 Task: Create a rule when a start date more than 1  days from now is removed from a card by anyone except me.
Action: Mouse moved to (956, 84)
Screenshot: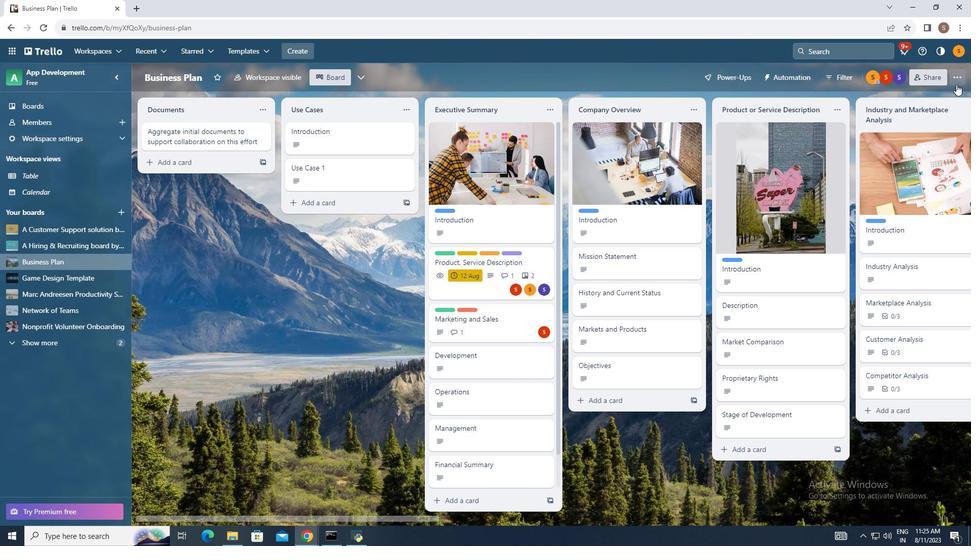 
Action: Mouse pressed left at (956, 84)
Screenshot: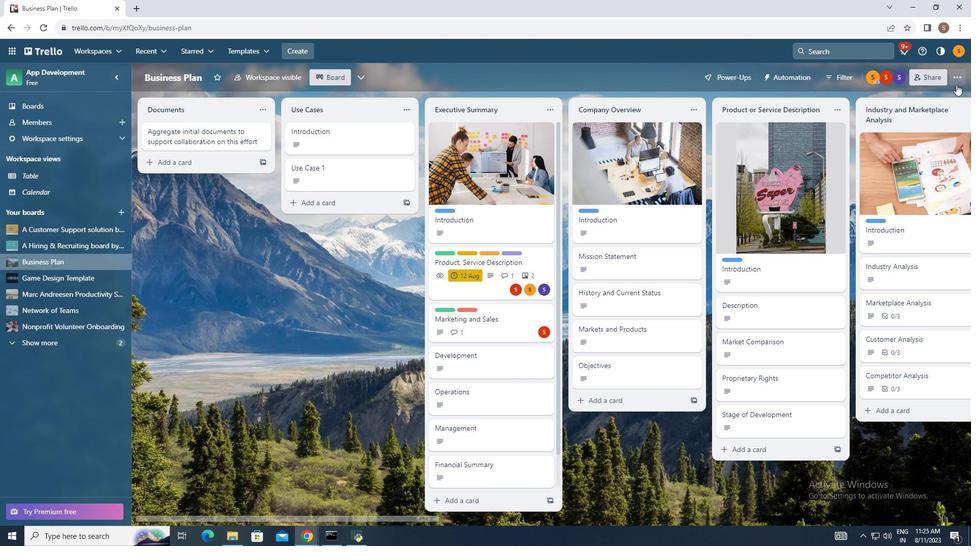 
Action: Mouse moved to (868, 209)
Screenshot: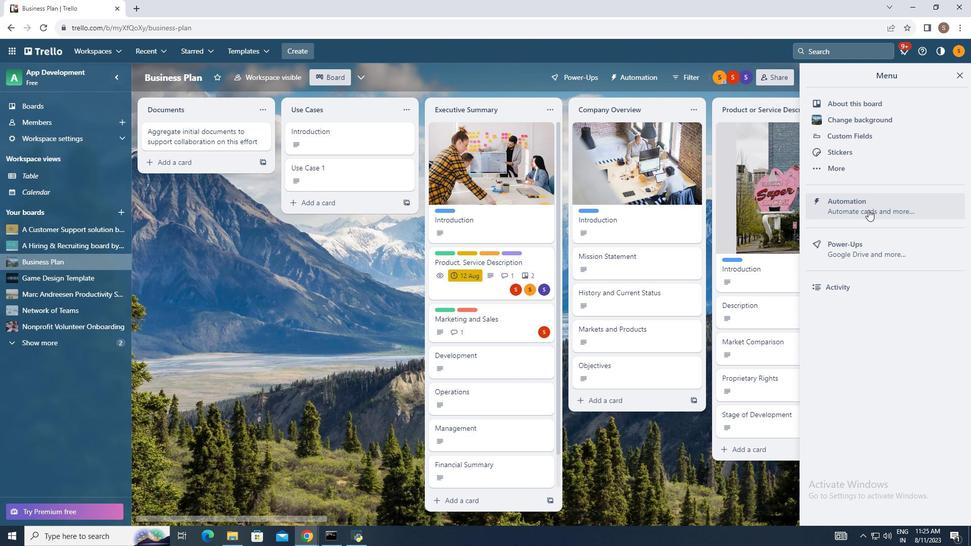 
Action: Mouse pressed left at (868, 209)
Screenshot: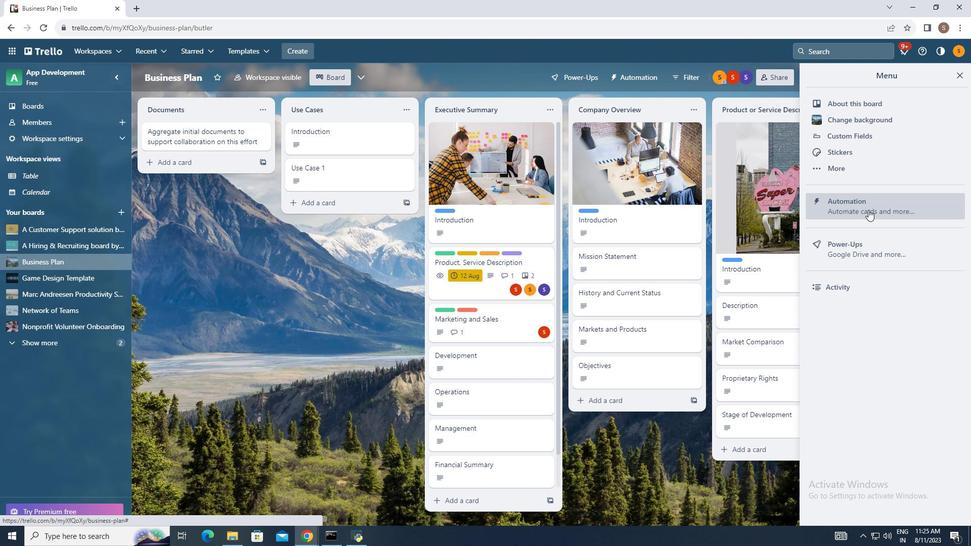 
Action: Mouse moved to (169, 167)
Screenshot: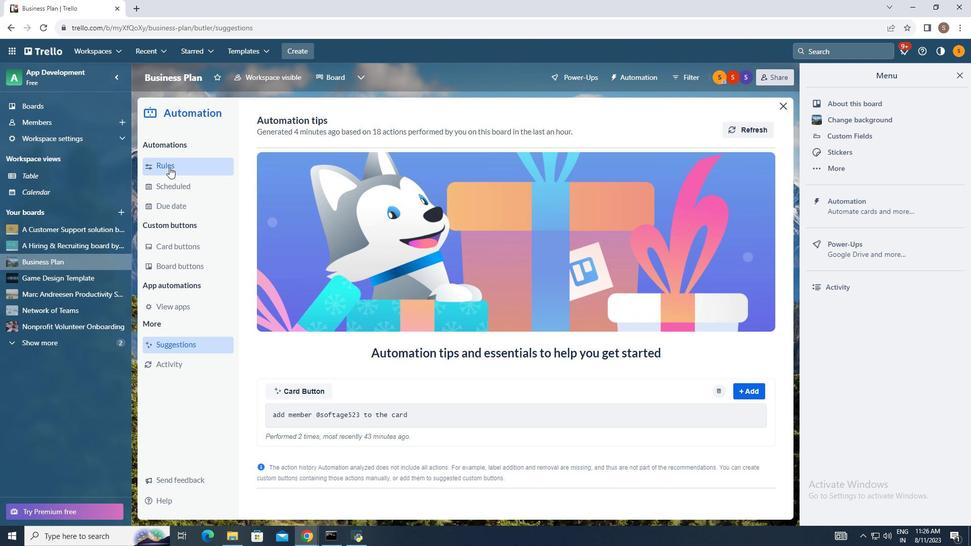 
Action: Mouse pressed left at (169, 167)
Screenshot: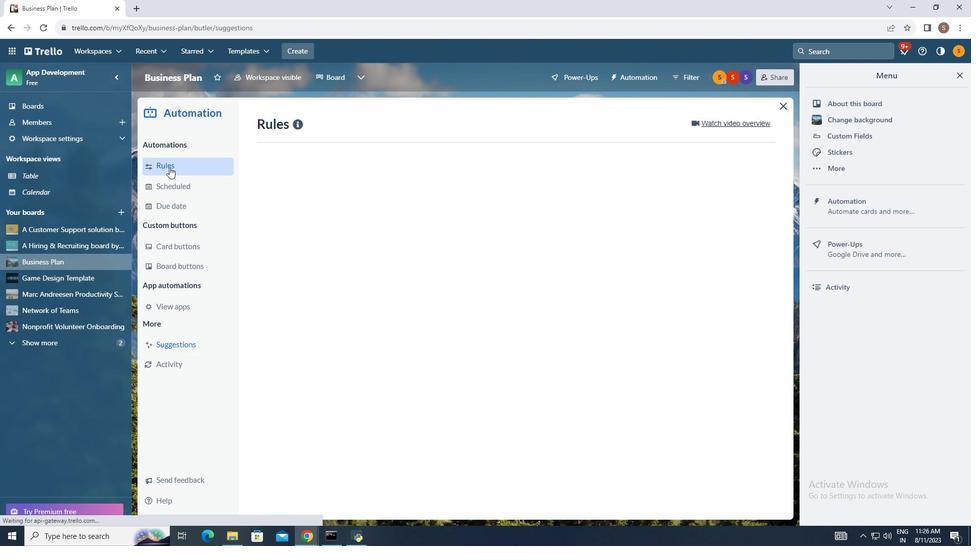 
Action: Mouse moved to (680, 125)
Screenshot: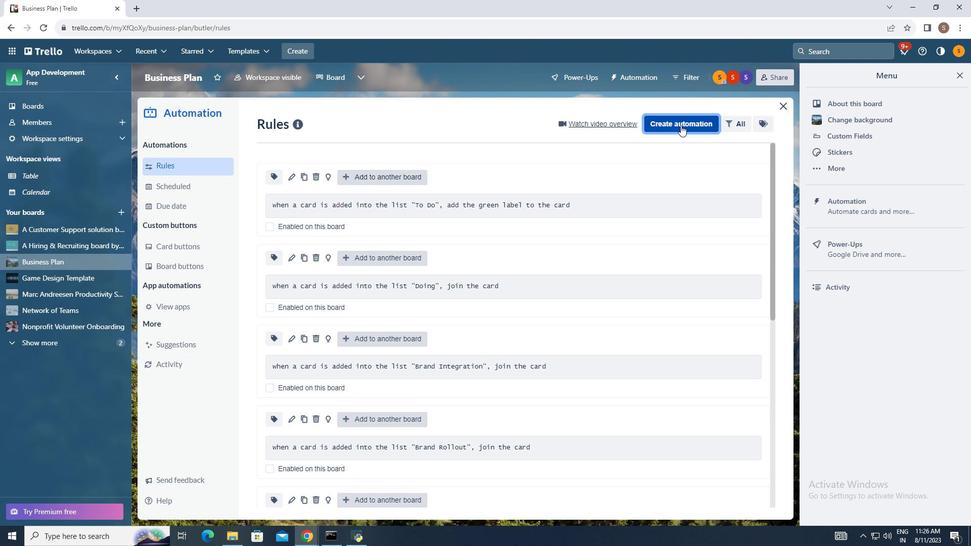 
Action: Mouse pressed left at (680, 125)
Screenshot: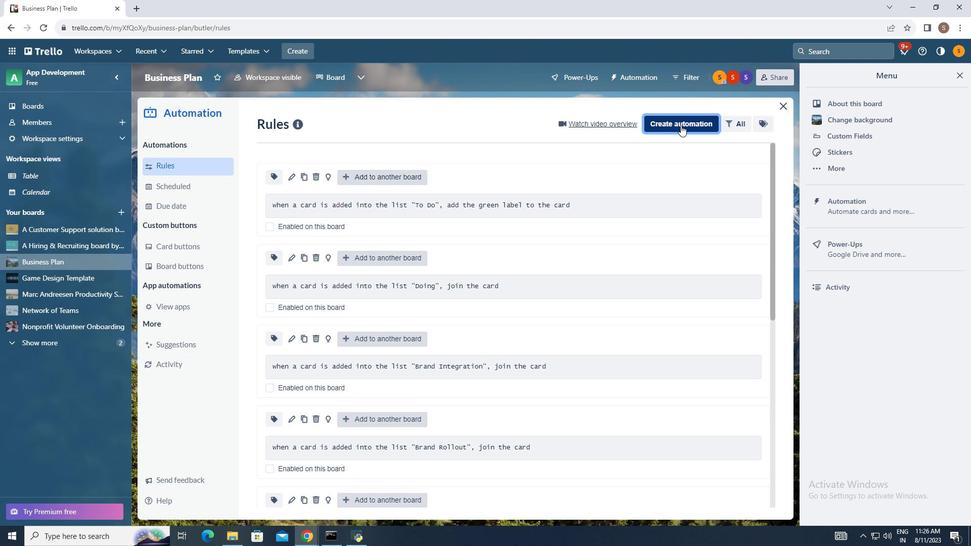 
Action: Mouse moved to (448, 225)
Screenshot: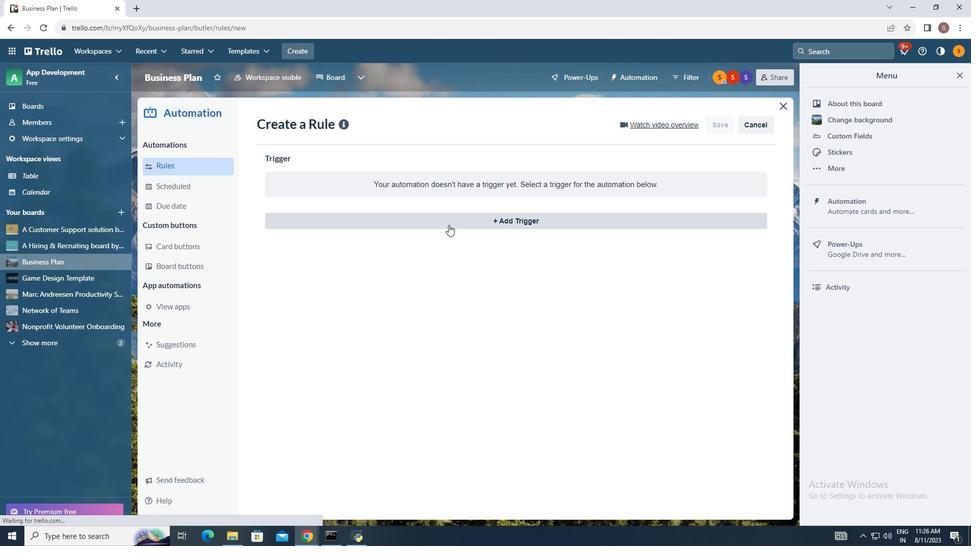 
Action: Mouse pressed left at (448, 225)
Screenshot: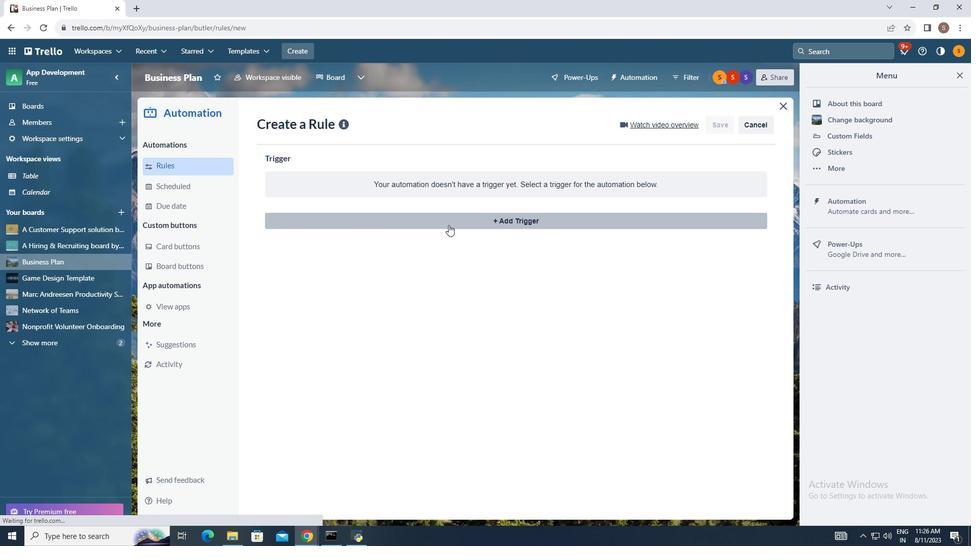 
Action: Mouse moved to (381, 254)
Screenshot: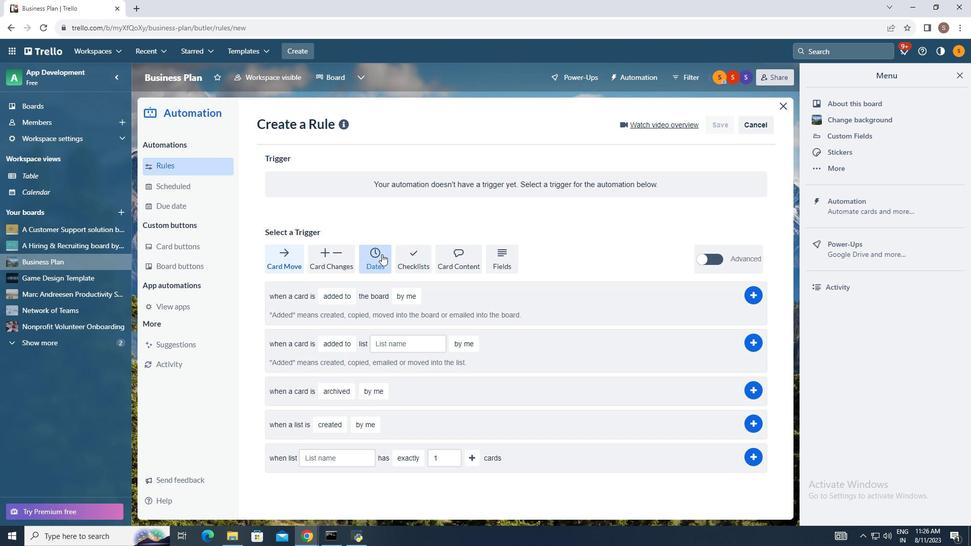 
Action: Mouse pressed left at (381, 254)
Screenshot: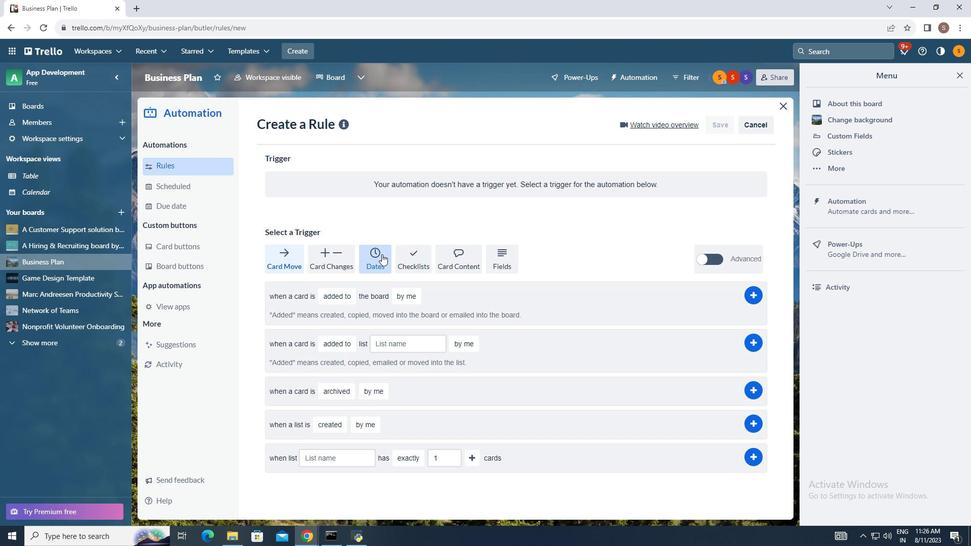 
Action: Mouse moved to (300, 296)
Screenshot: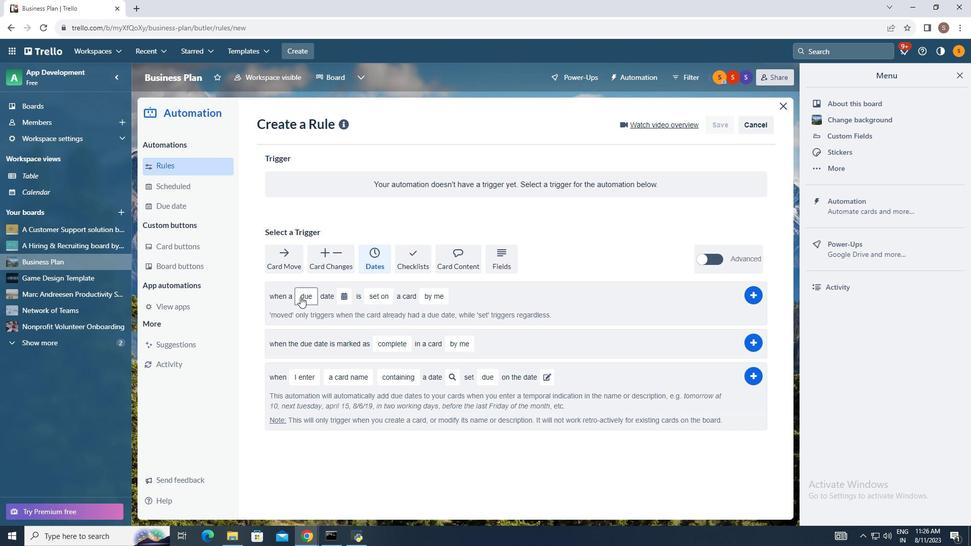 
Action: Mouse pressed left at (300, 296)
Screenshot: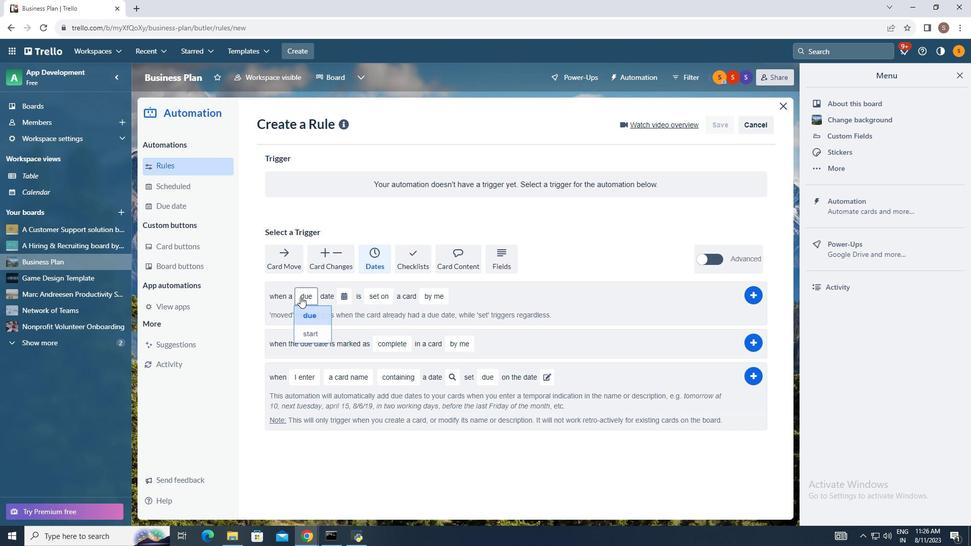 
Action: Mouse moved to (314, 332)
Screenshot: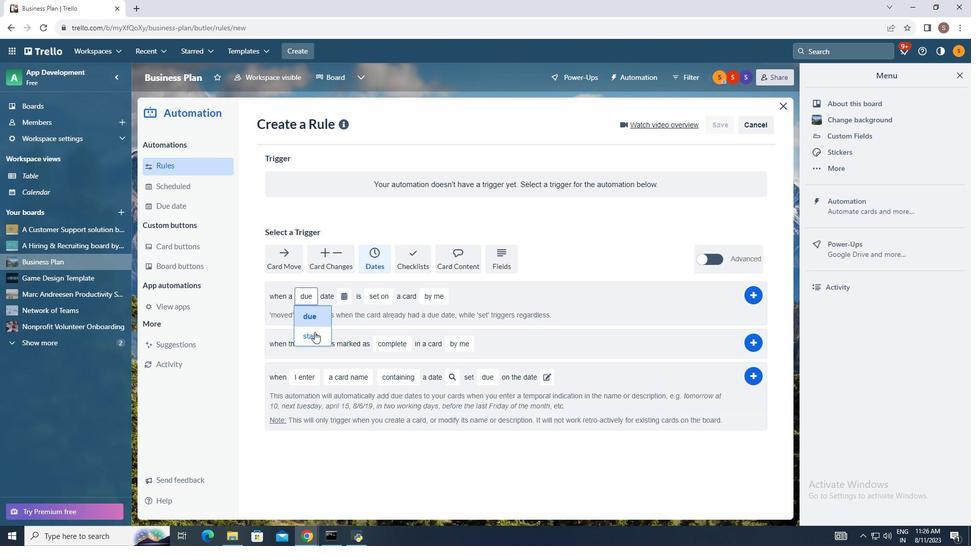 
Action: Mouse pressed left at (314, 332)
Screenshot: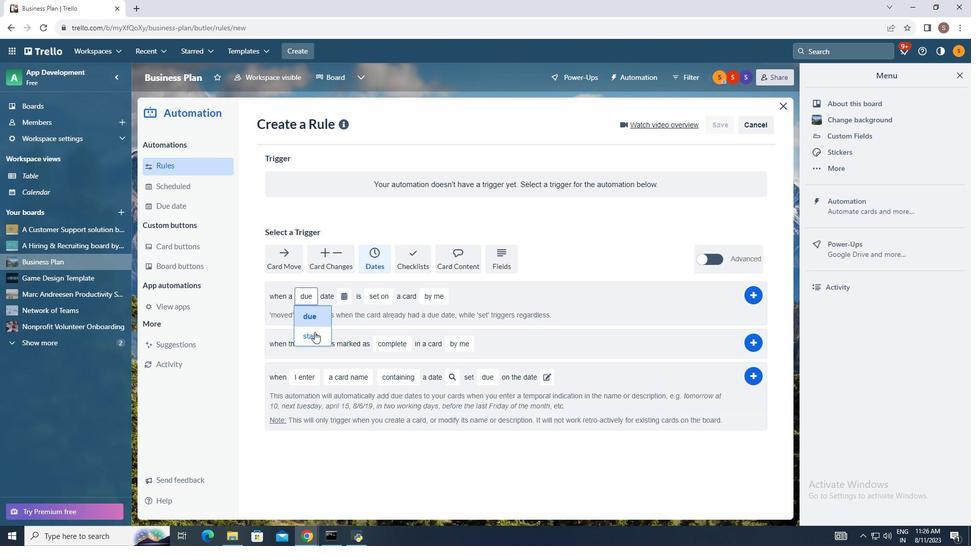 
Action: Mouse moved to (343, 300)
Screenshot: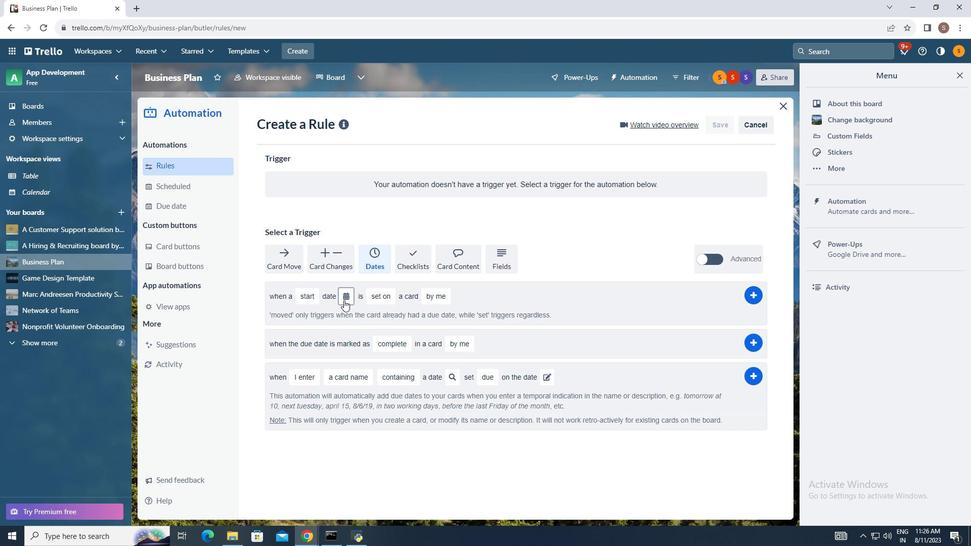 
Action: Mouse pressed left at (343, 300)
Screenshot: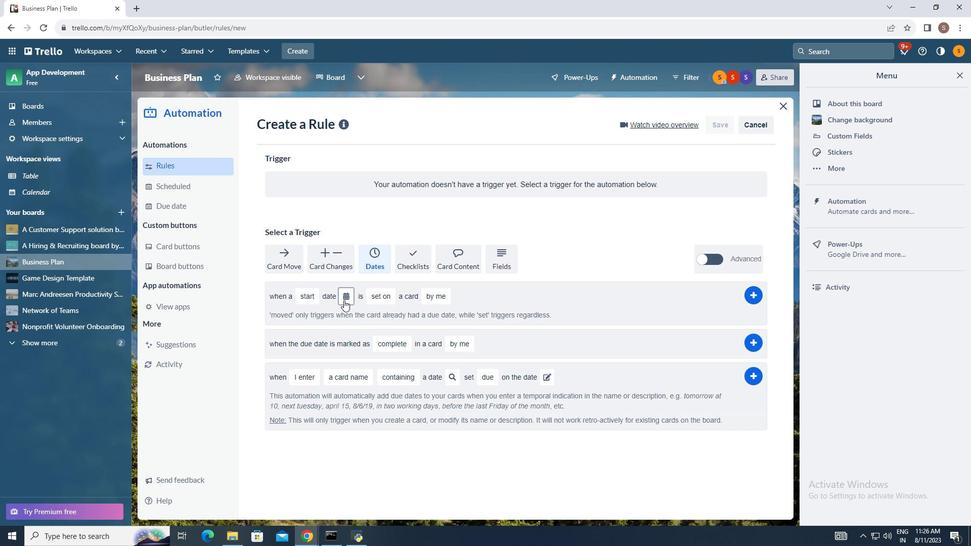 
Action: Mouse moved to (362, 355)
Screenshot: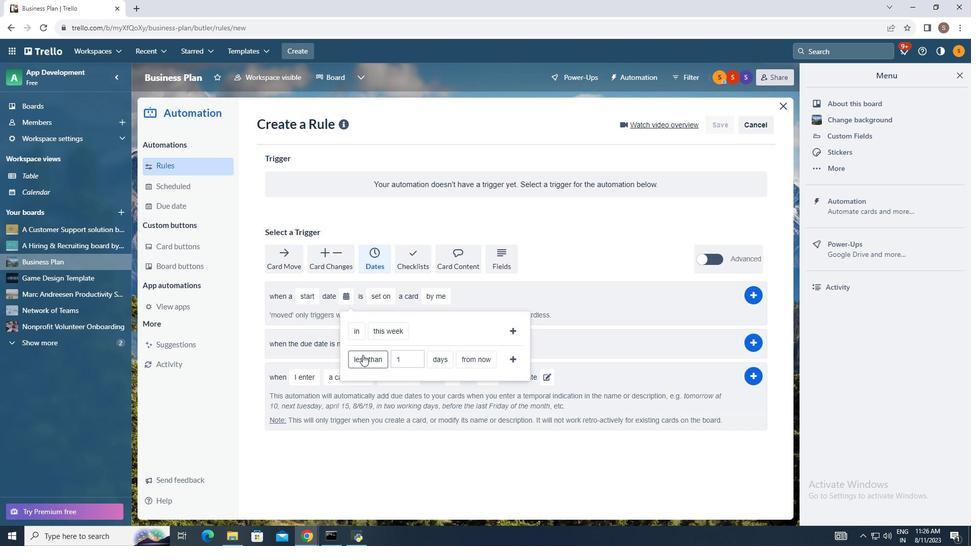 
Action: Mouse pressed left at (362, 355)
Screenshot: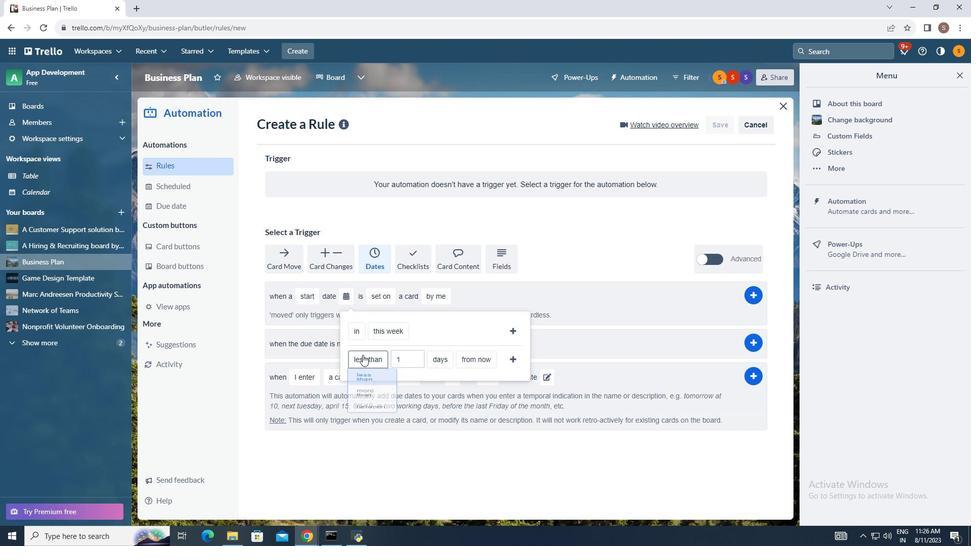 
Action: Mouse moved to (373, 408)
Screenshot: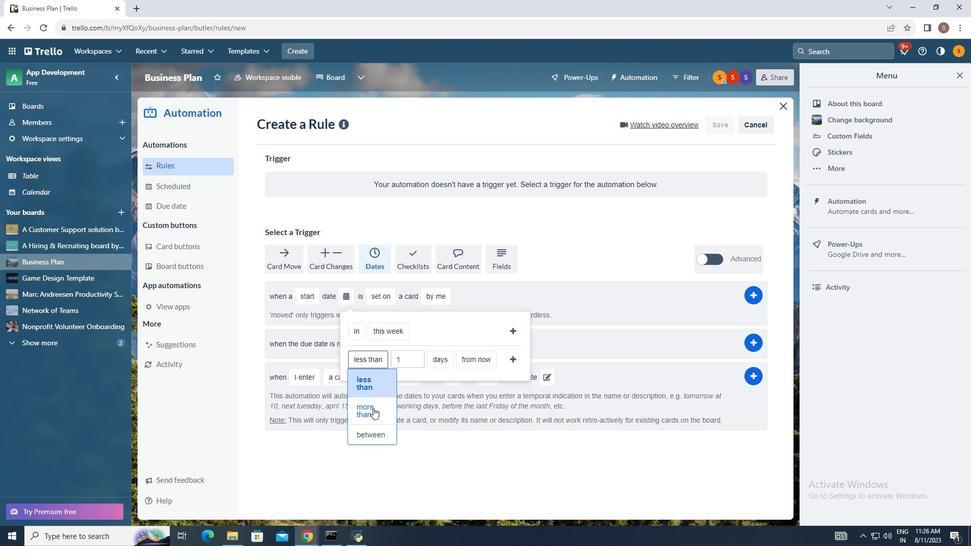 
Action: Mouse pressed left at (373, 408)
Screenshot: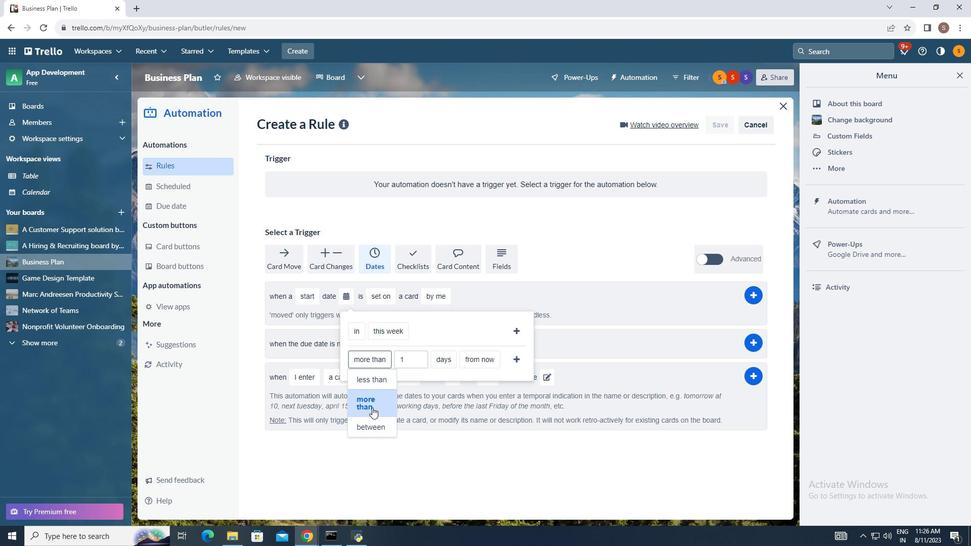 
Action: Mouse moved to (443, 356)
Screenshot: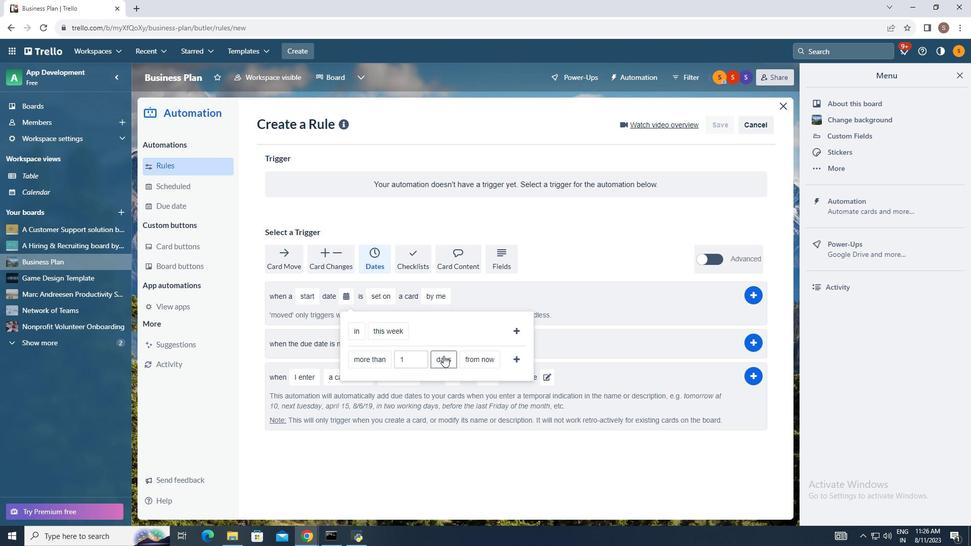 
Action: Mouse pressed left at (443, 356)
Screenshot: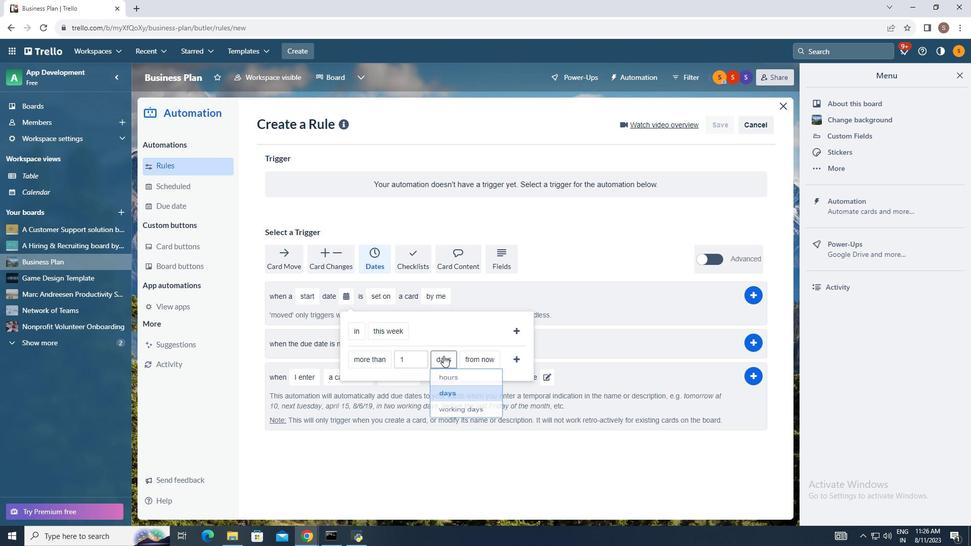 
Action: Mouse moved to (450, 397)
Screenshot: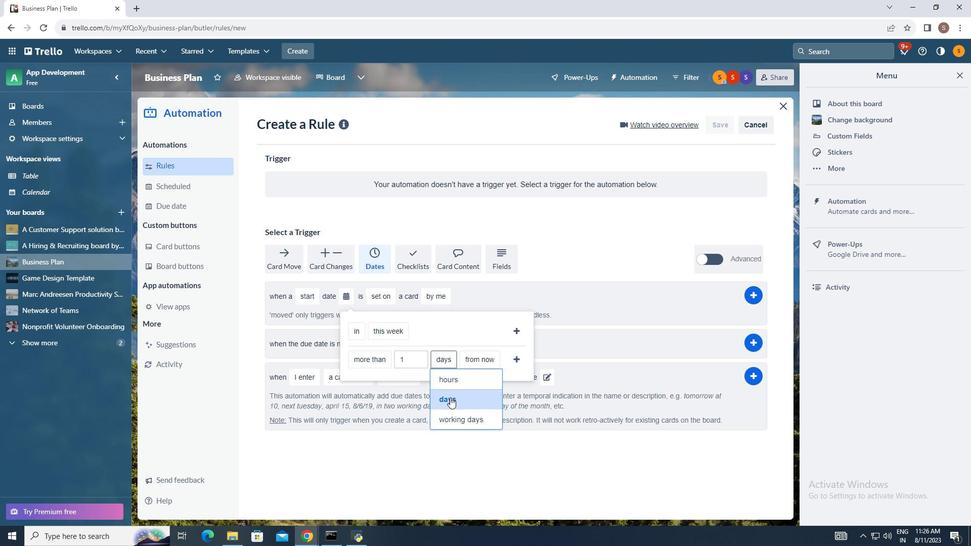 
Action: Mouse pressed left at (450, 397)
Screenshot: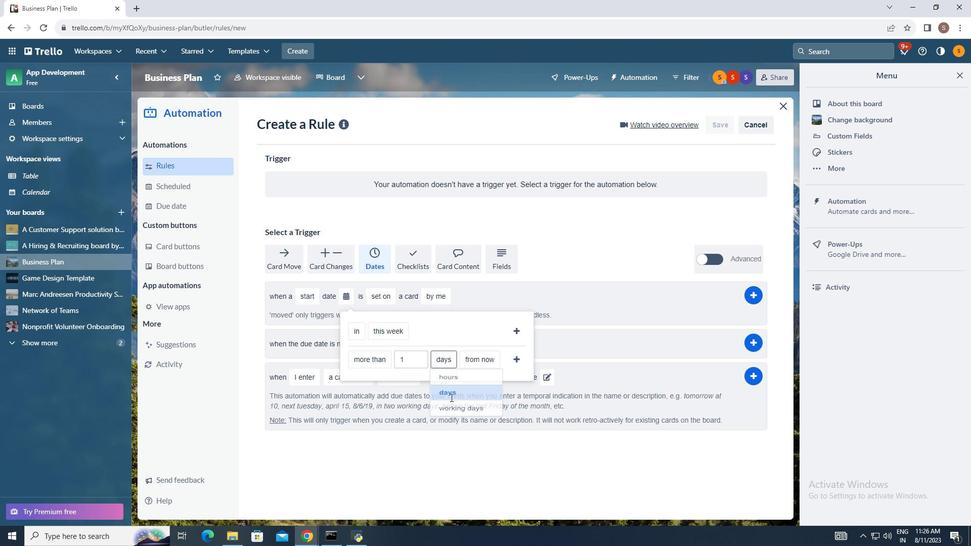 
Action: Mouse moved to (475, 361)
Screenshot: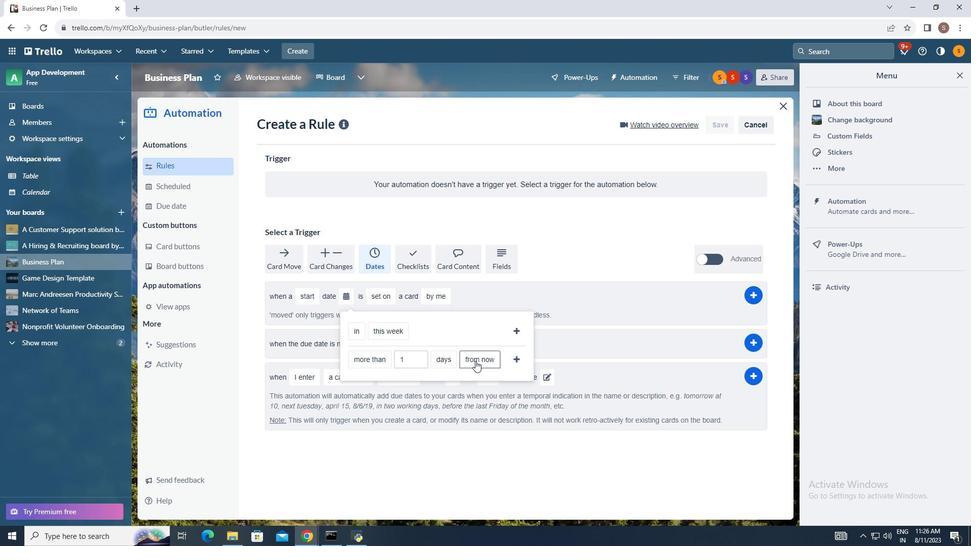 
Action: Mouse pressed left at (475, 361)
Screenshot: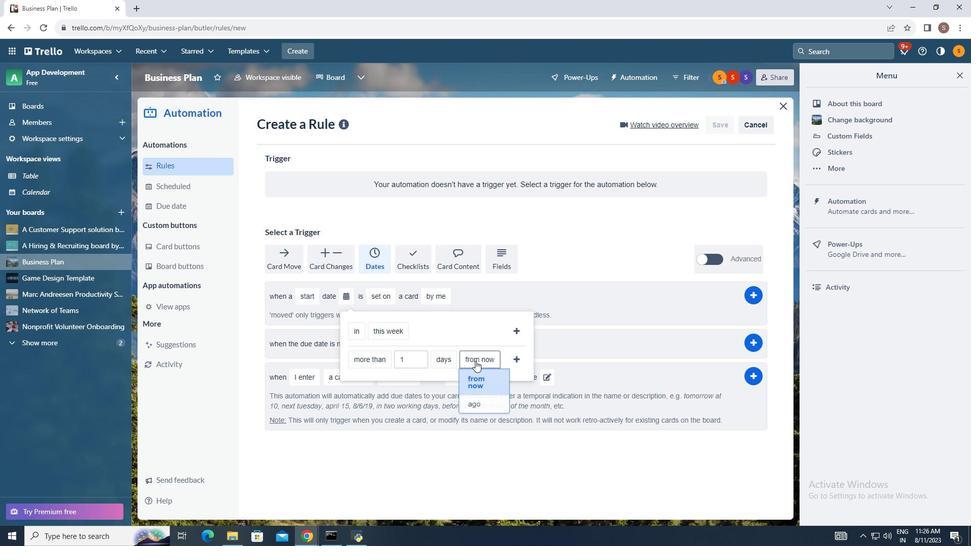 
Action: Mouse moved to (484, 381)
Screenshot: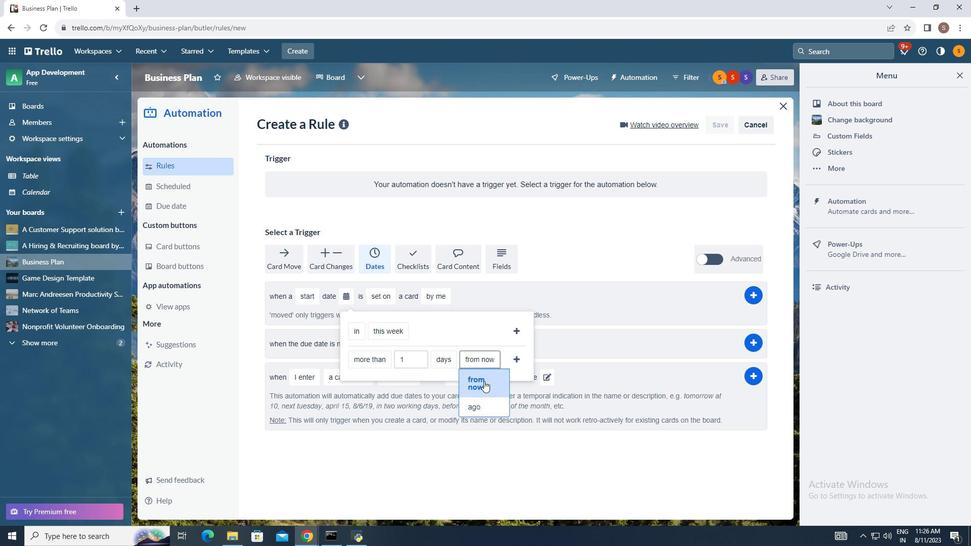 
Action: Mouse pressed left at (484, 381)
Screenshot: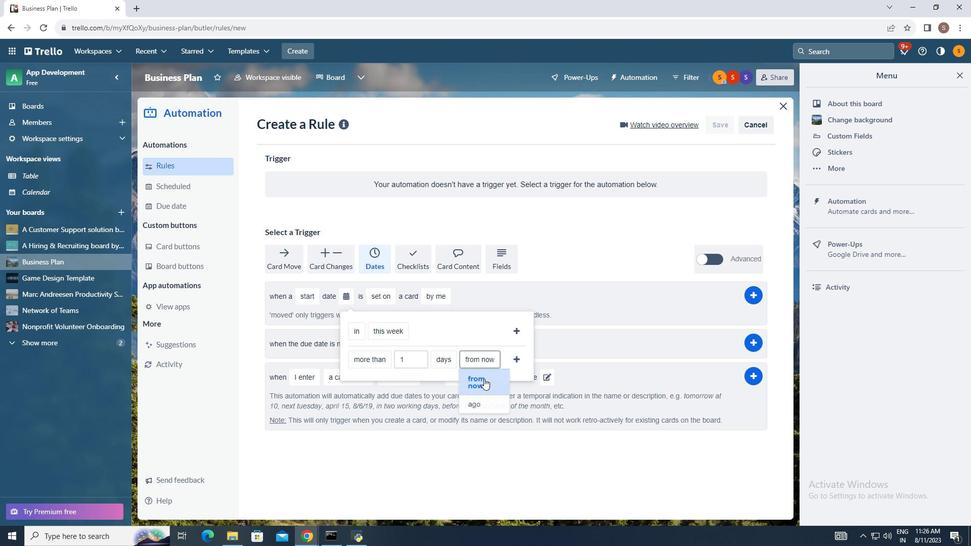
Action: Mouse moved to (513, 358)
Screenshot: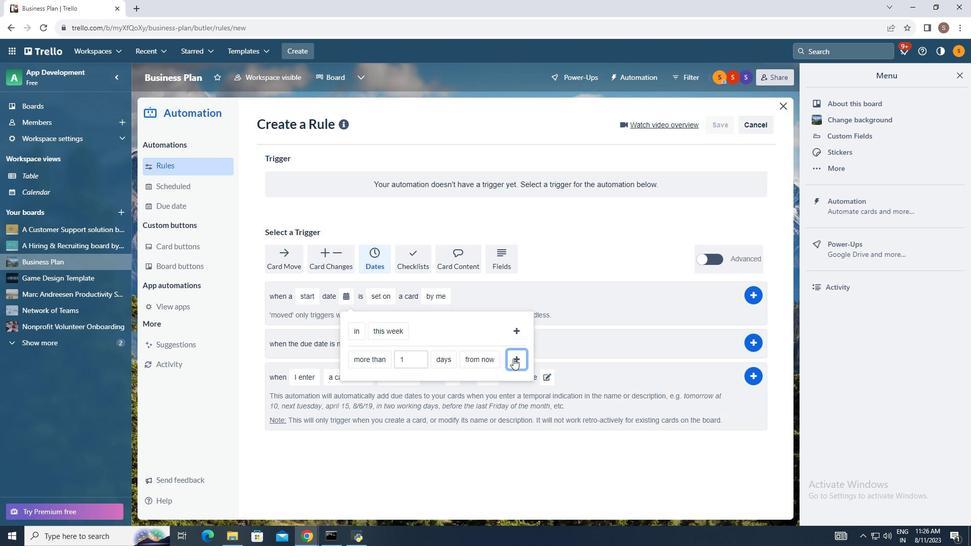 
Action: Mouse pressed left at (513, 358)
Screenshot: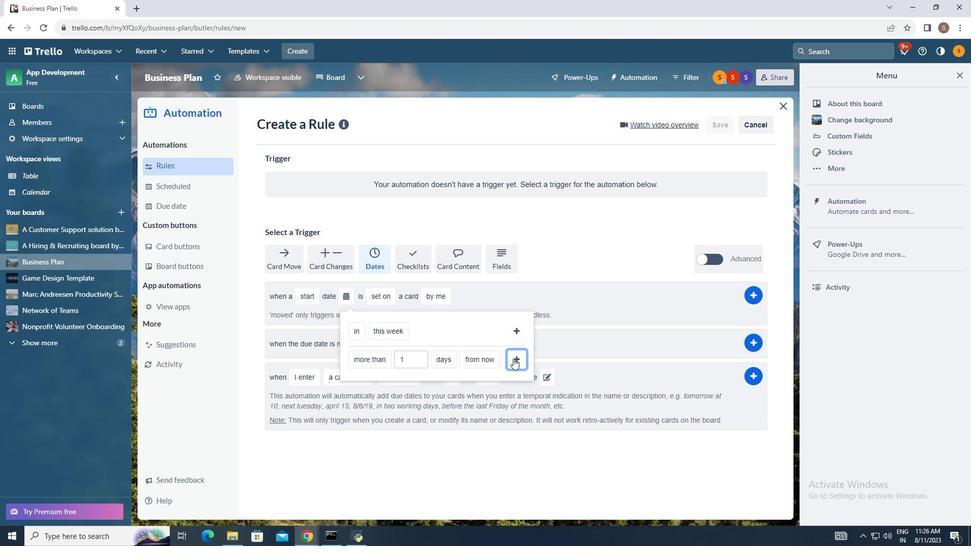 
Action: Mouse moved to (472, 294)
Screenshot: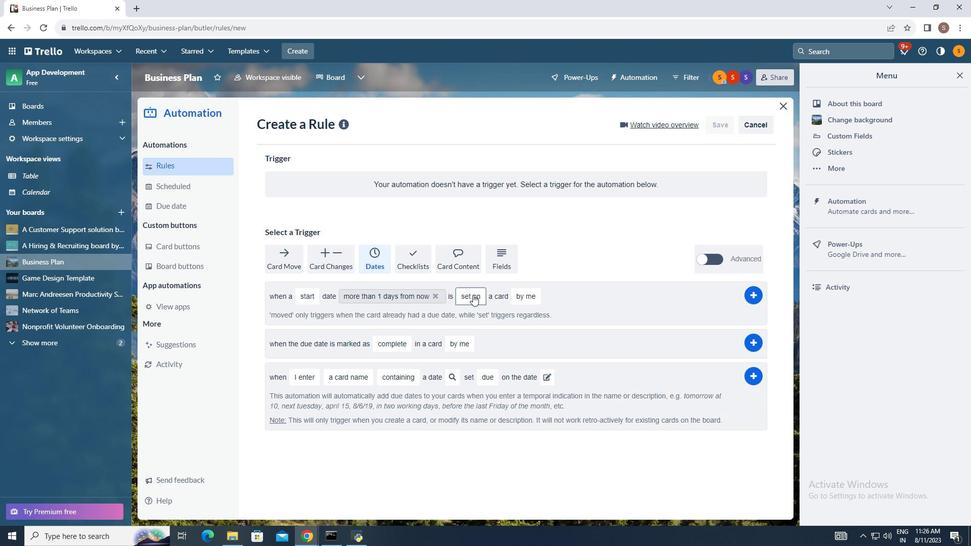 
Action: Mouse pressed left at (472, 294)
Screenshot: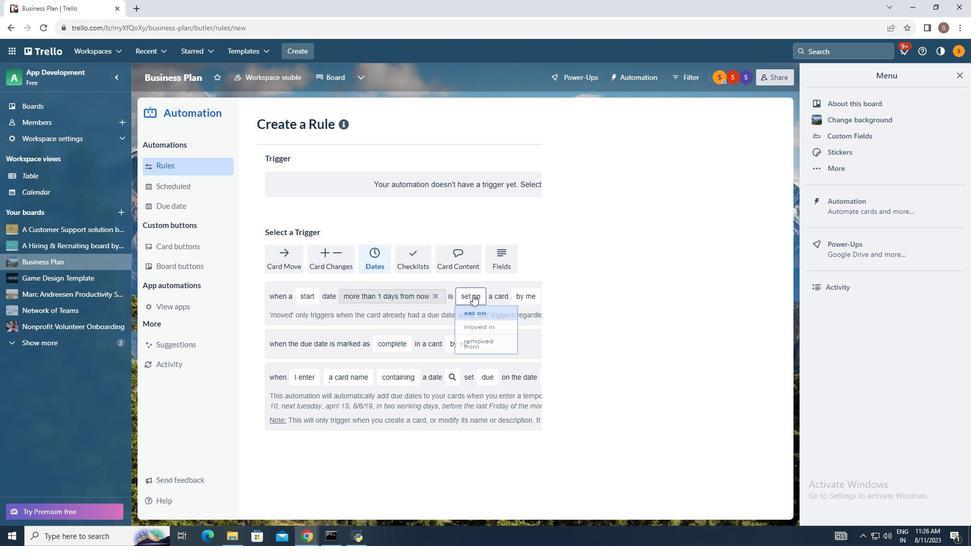 
Action: Mouse moved to (483, 355)
Screenshot: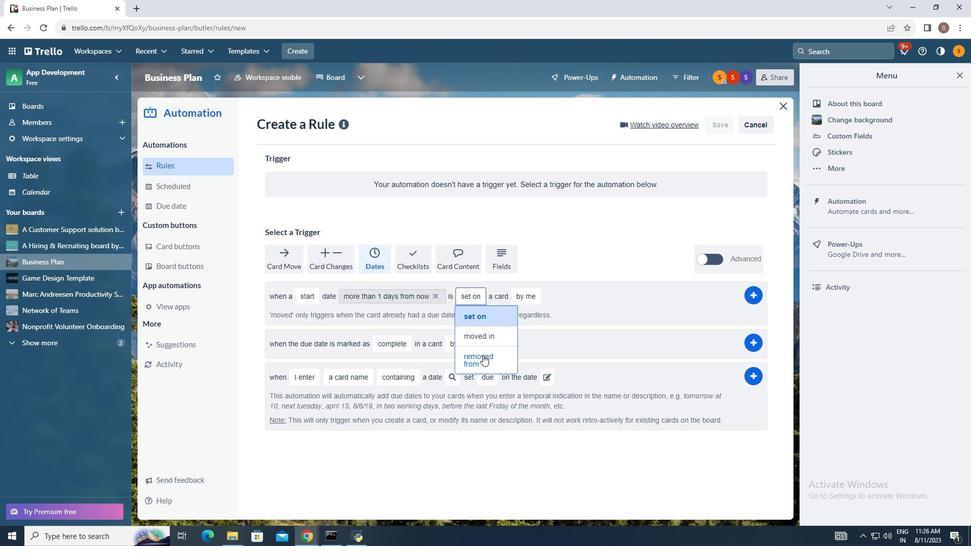 
Action: Mouse pressed left at (483, 355)
Screenshot: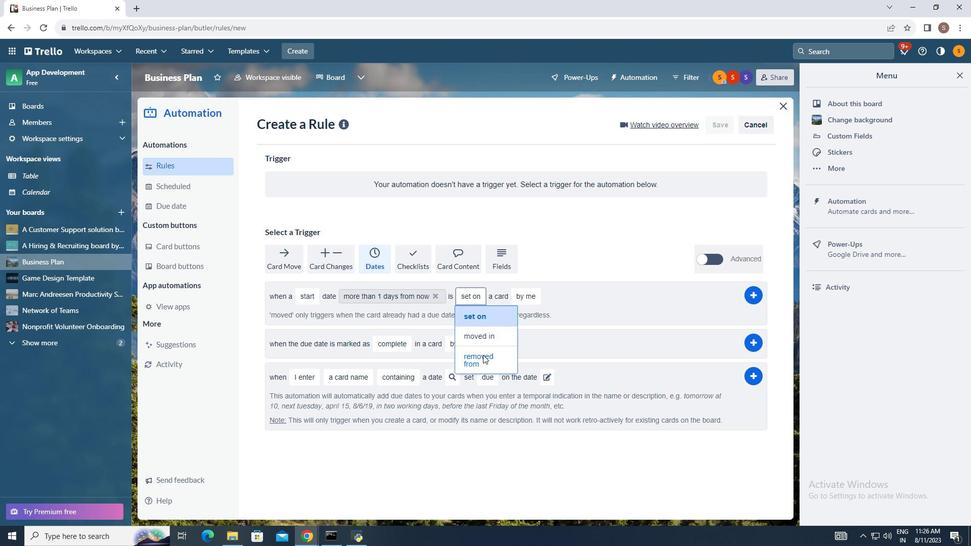 
Action: Mouse moved to (441, 294)
Screenshot: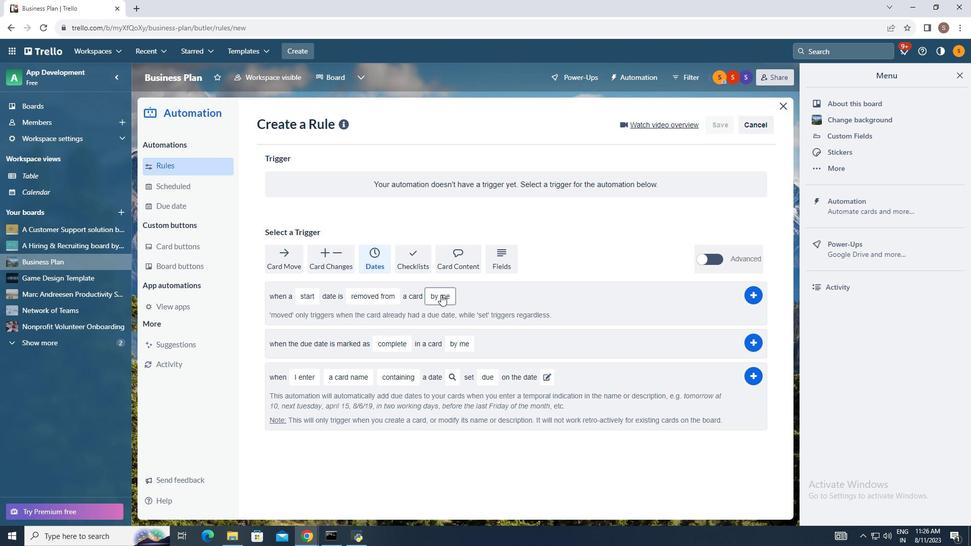 
Action: Mouse pressed left at (441, 294)
Screenshot: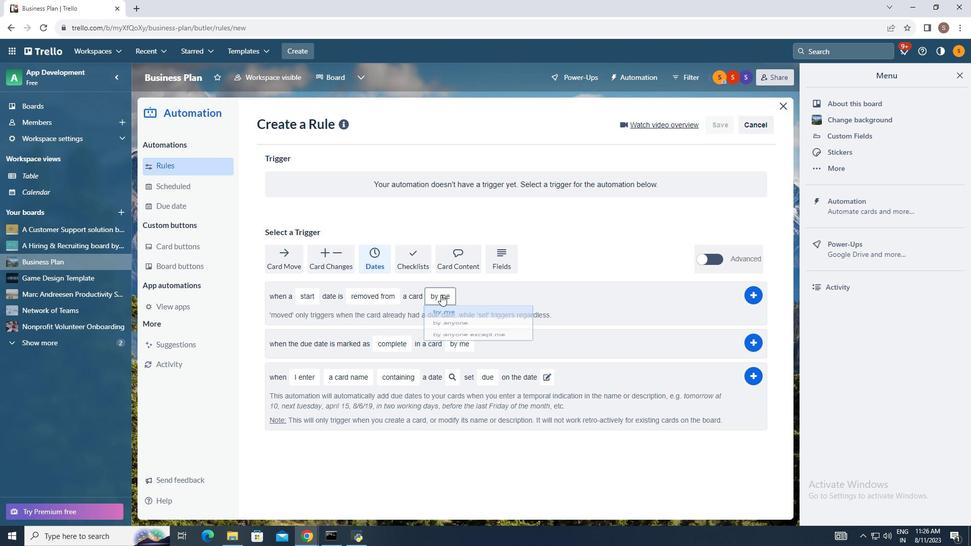 
Action: Mouse moved to (455, 357)
Screenshot: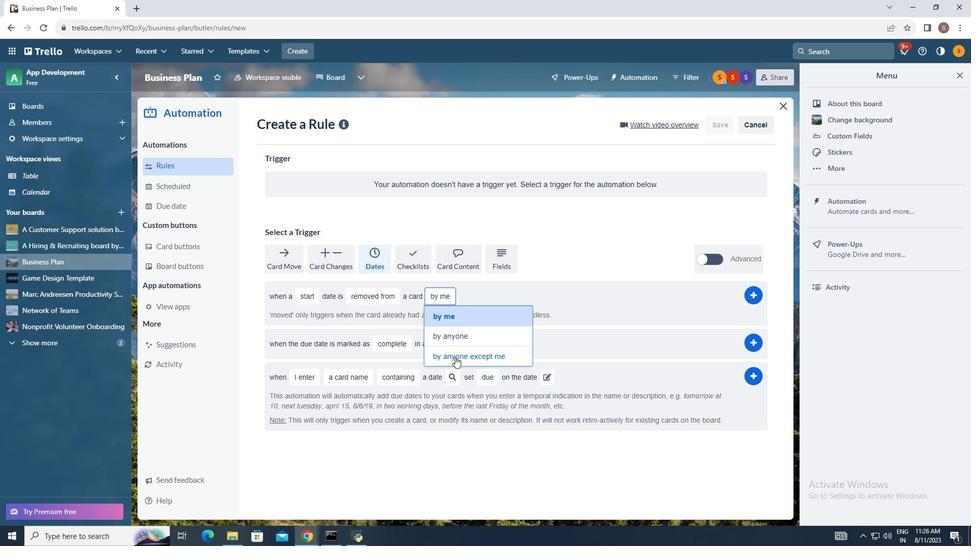 
Action: Mouse pressed left at (455, 357)
Screenshot: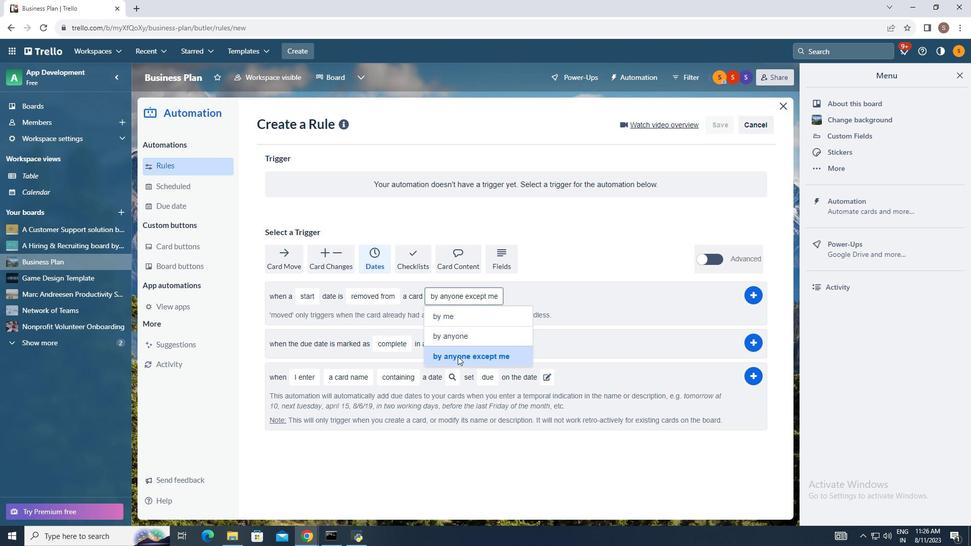 
Action: Mouse moved to (757, 295)
Screenshot: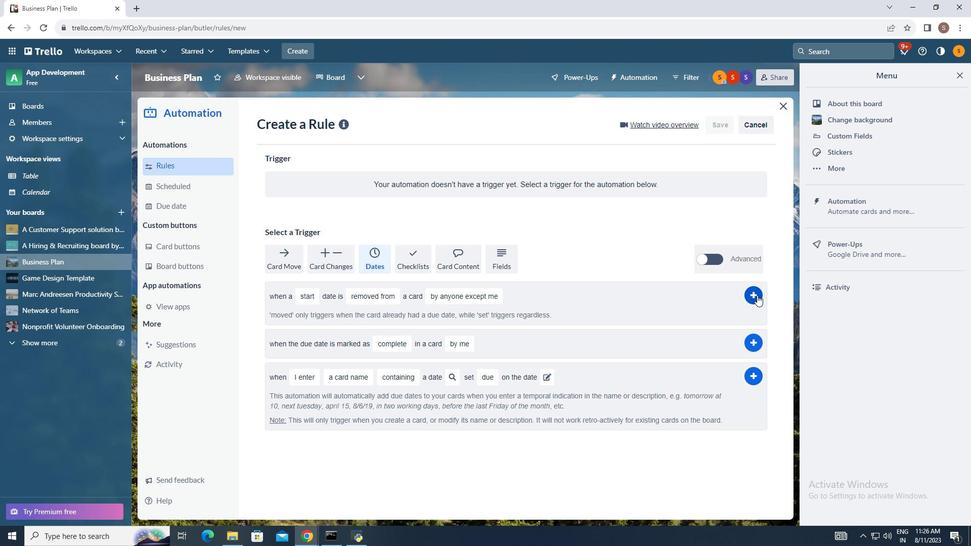 
Action: Mouse pressed left at (757, 295)
Screenshot: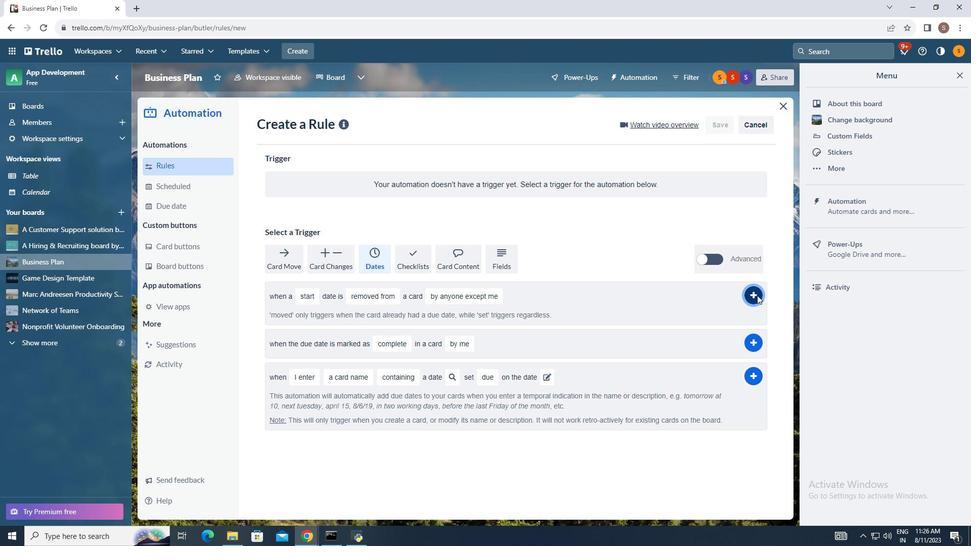 
Action: Mouse moved to (779, 257)
Screenshot: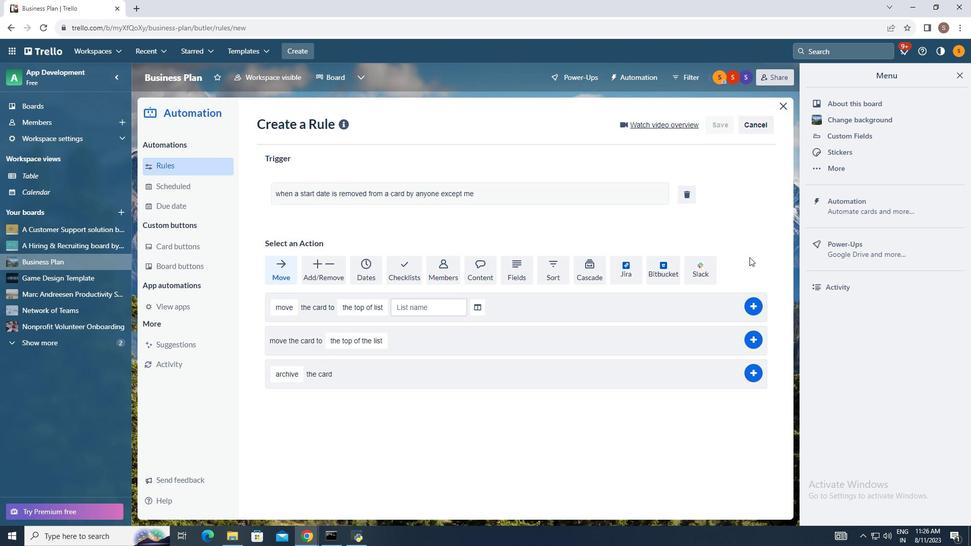 
